 Task: Create a due date automation trigger when advanced on, on the tuesday before a card is due add content with a description ending with resume at 11:00 AM.
Action: Mouse moved to (1112, 88)
Screenshot: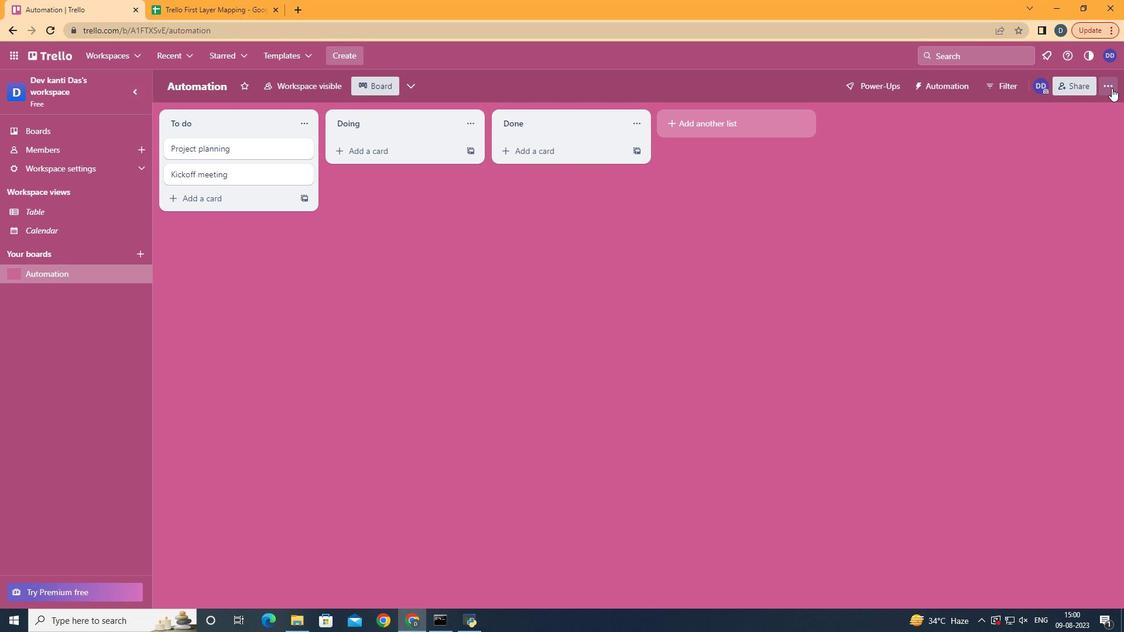 
Action: Mouse pressed left at (1112, 88)
Screenshot: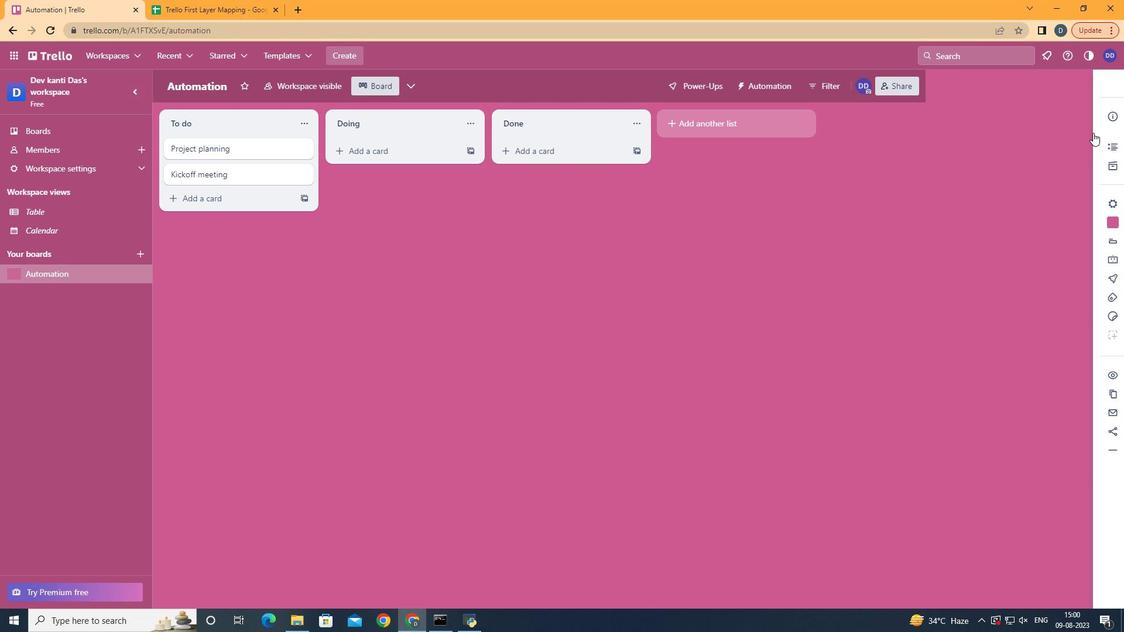 
Action: Mouse moved to (1012, 263)
Screenshot: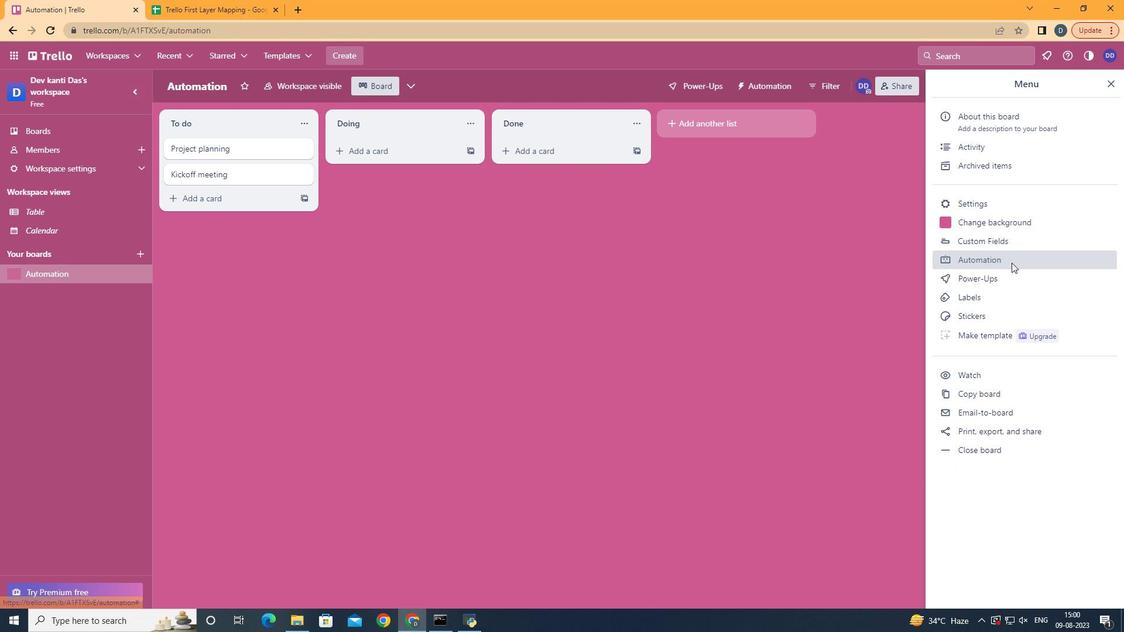 
Action: Mouse pressed left at (1012, 263)
Screenshot: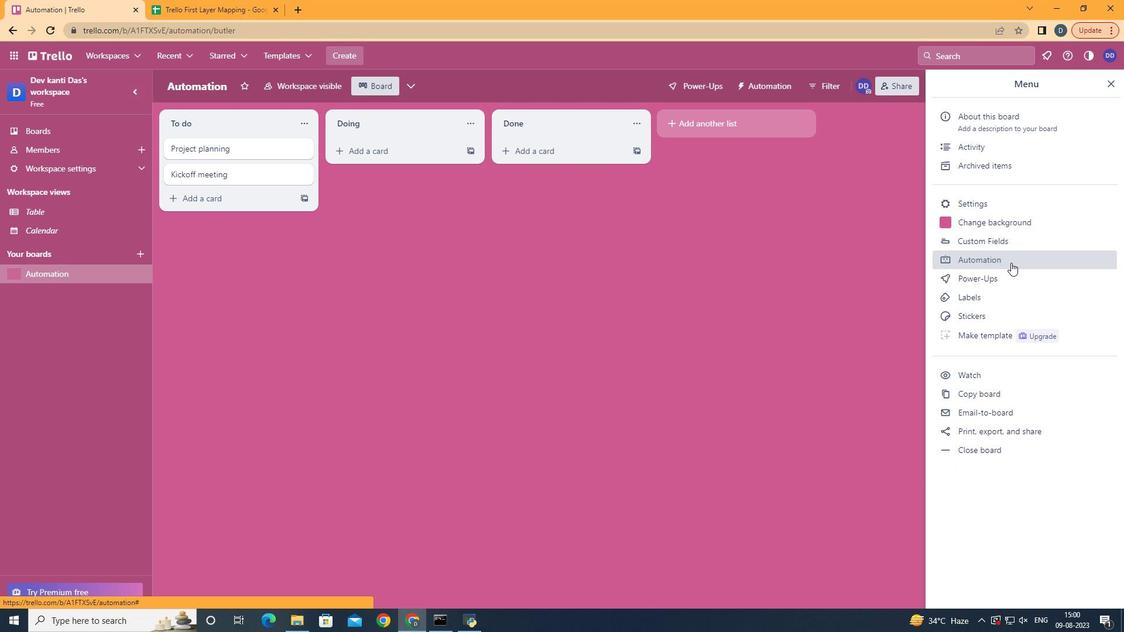 
Action: Mouse moved to (205, 239)
Screenshot: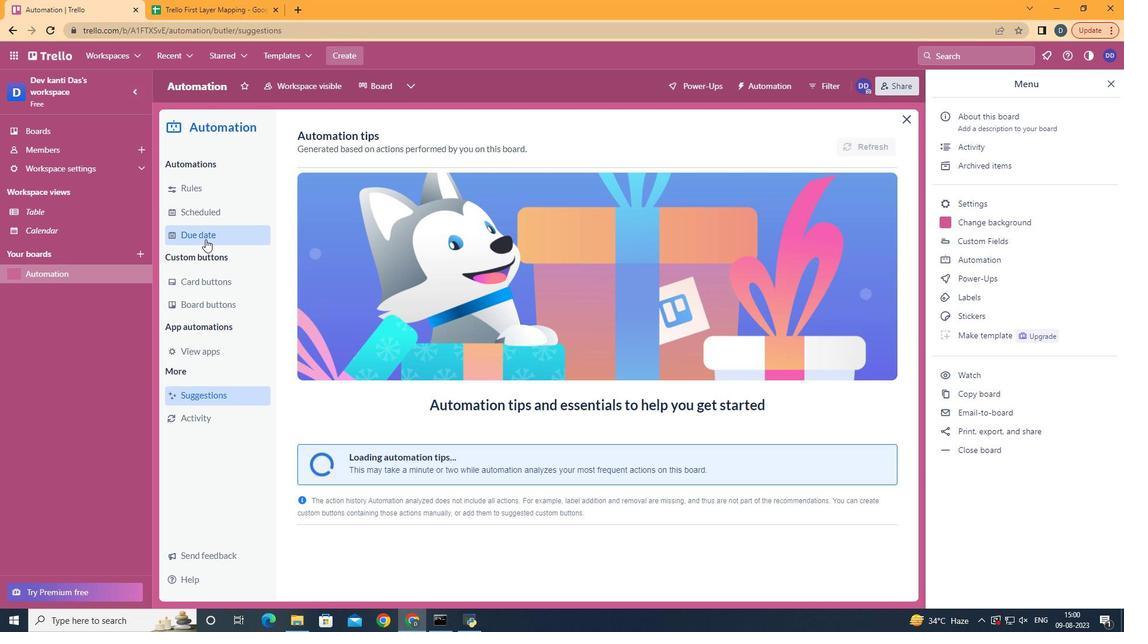
Action: Mouse pressed left at (205, 239)
Screenshot: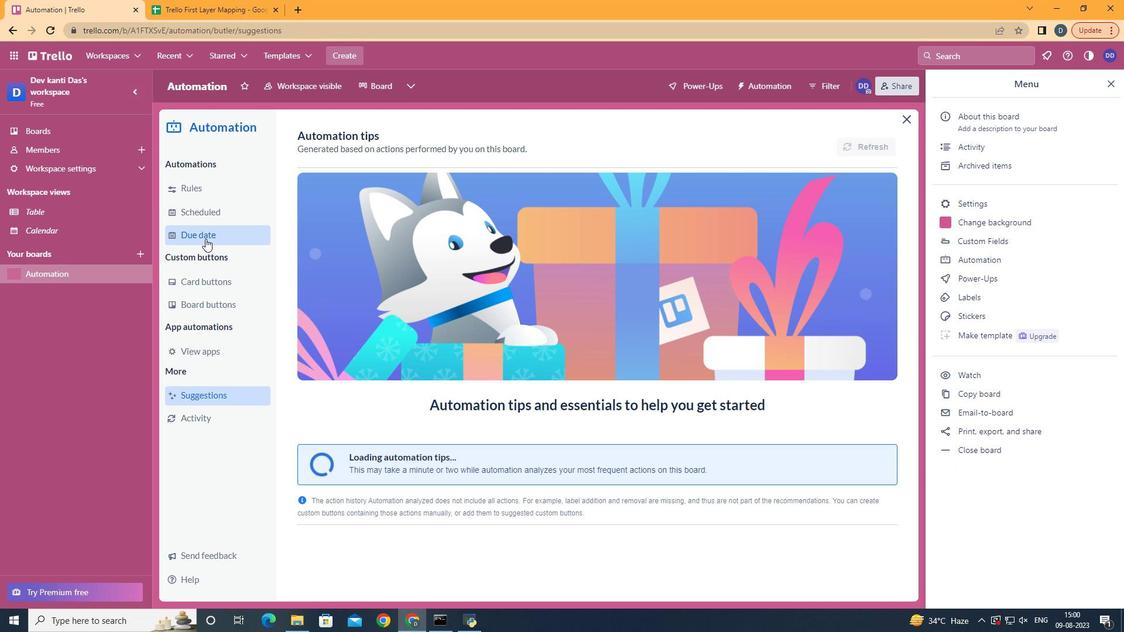 
Action: Mouse moved to (838, 144)
Screenshot: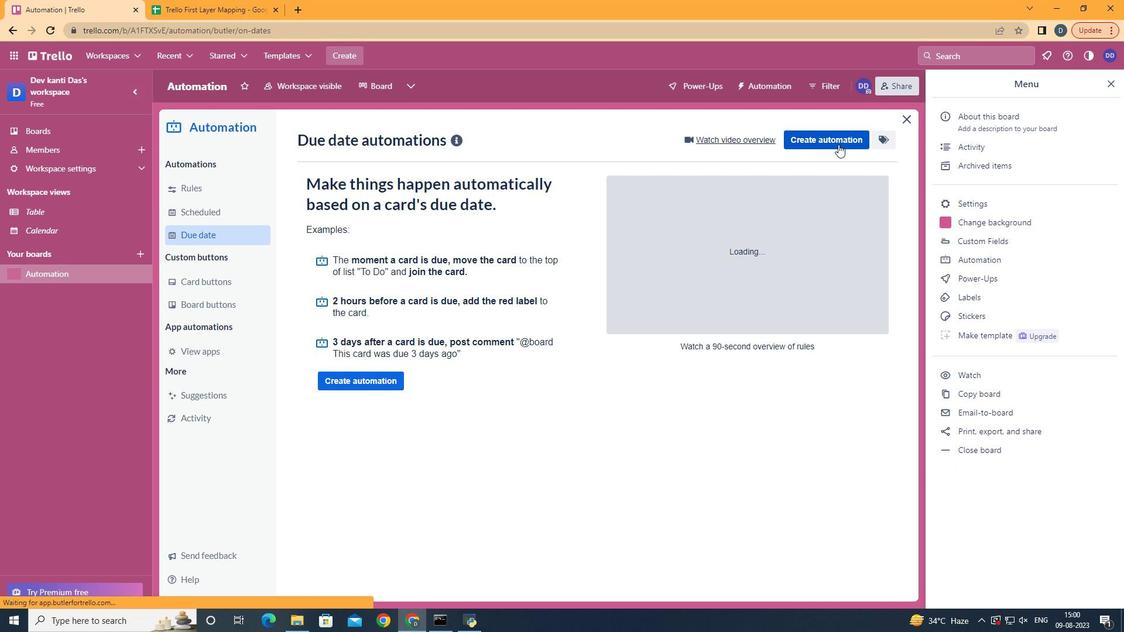 
Action: Mouse pressed left at (838, 144)
Screenshot: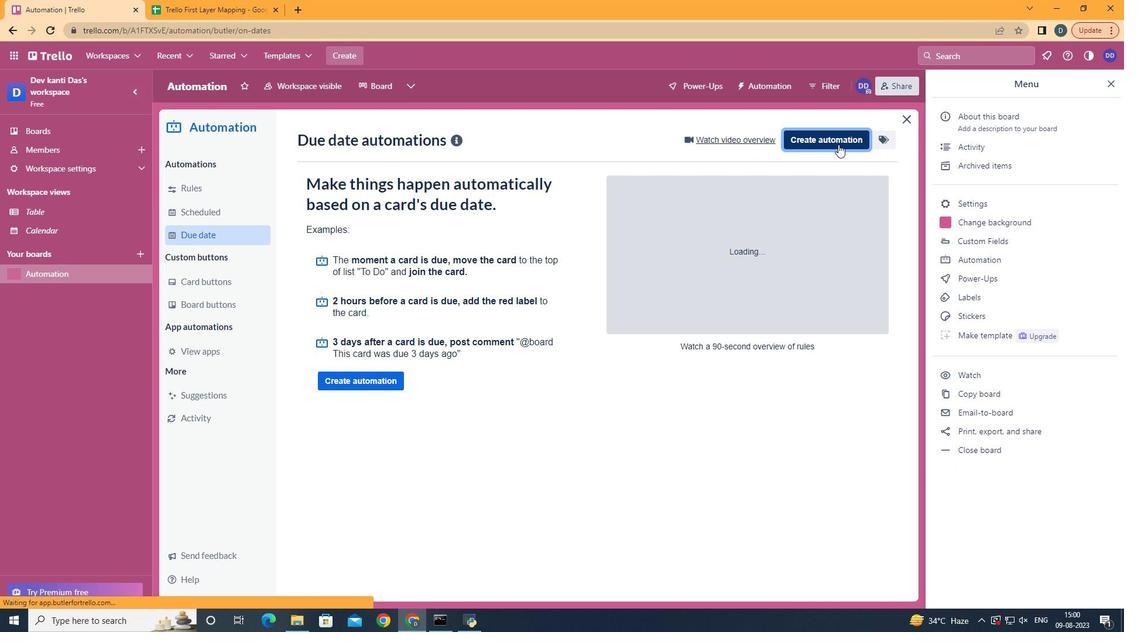 
Action: Mouse moved to (592, 248)
Screenshot: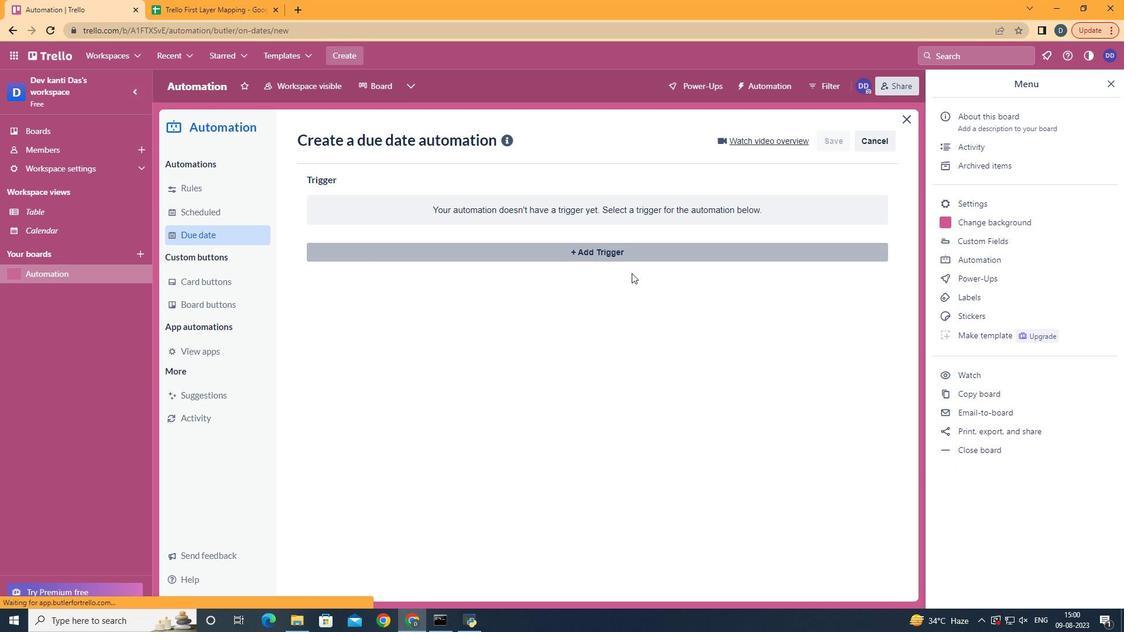 
Action: Mouse pressed left at (592, 248)
Screenshot: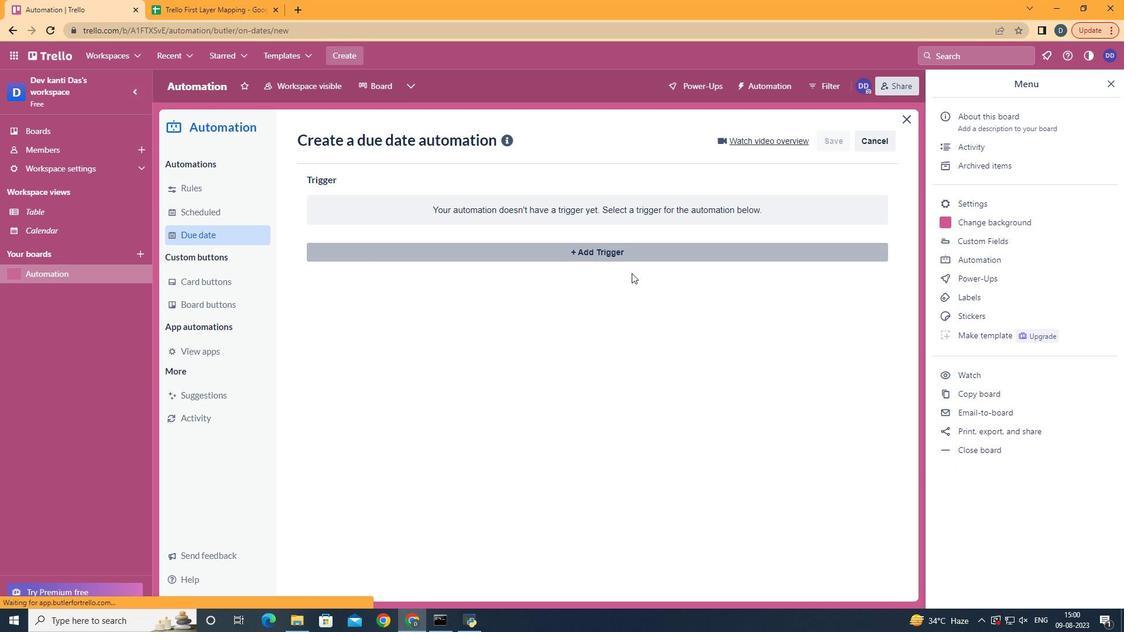 
Action: Mouse moved to (385, 331)
Screenshot: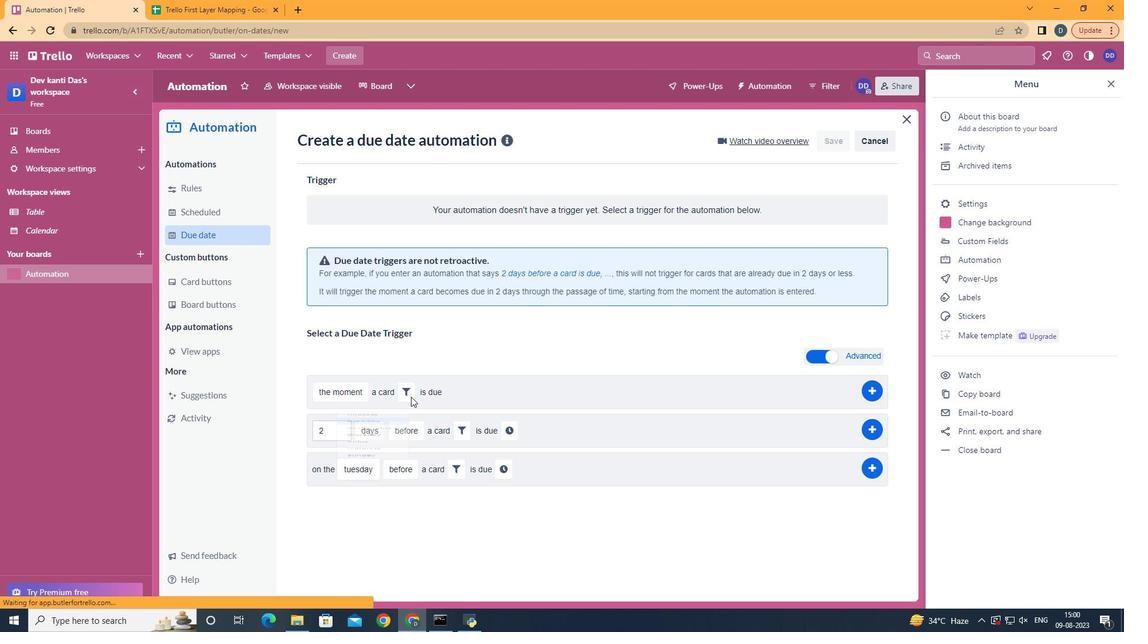 
Action: Mouse pressed left at (385, 331)
Screenshot: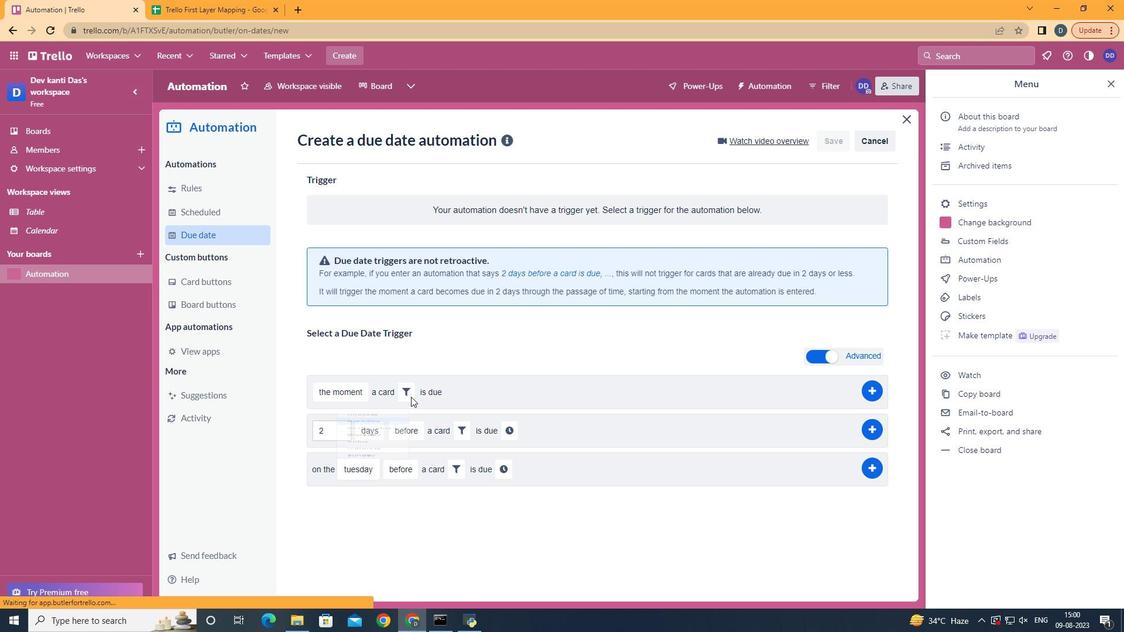 
Action: Mouse moved to (454, 464)
Screenshot: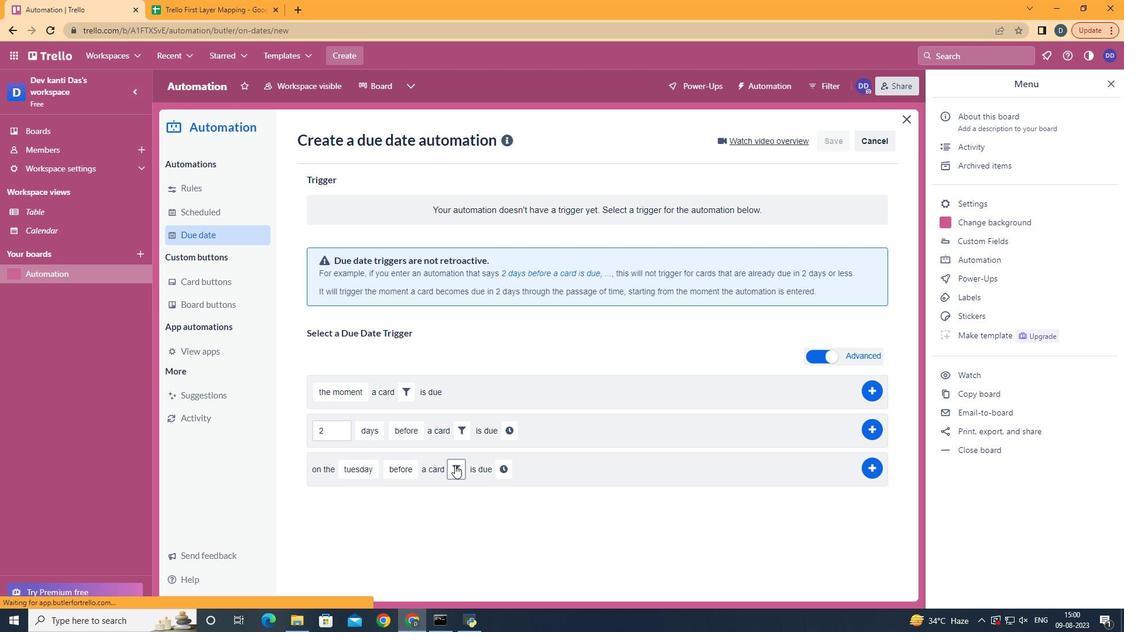 
Action: Mouse pressed left at (454, 464)
Screenshot: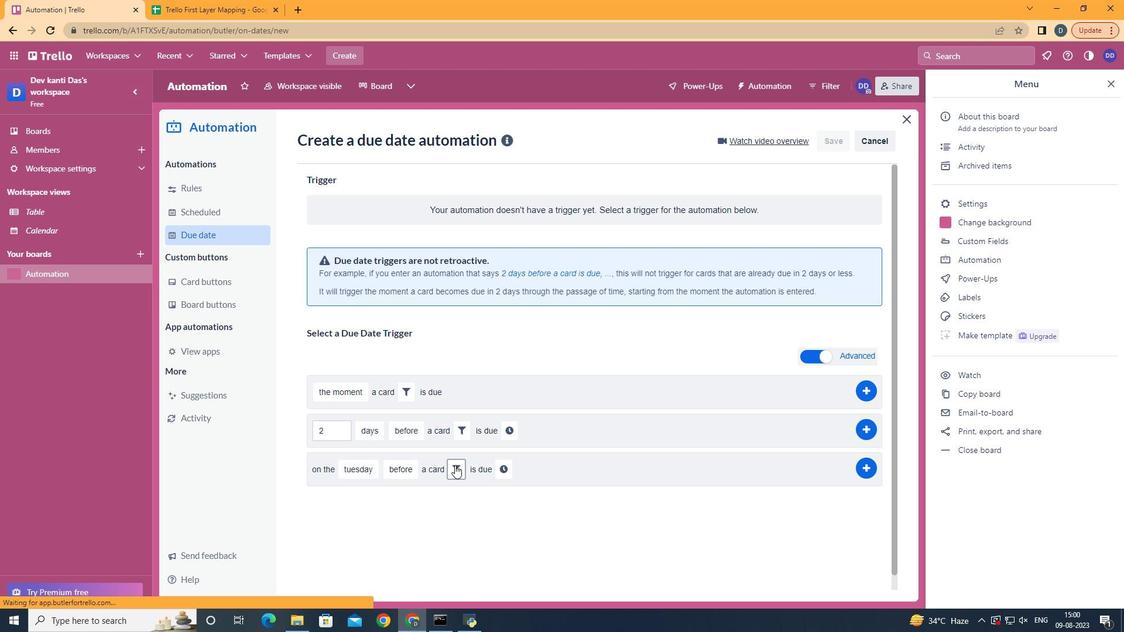 
Action: Mouse moved to (592, 503)
Screenshot: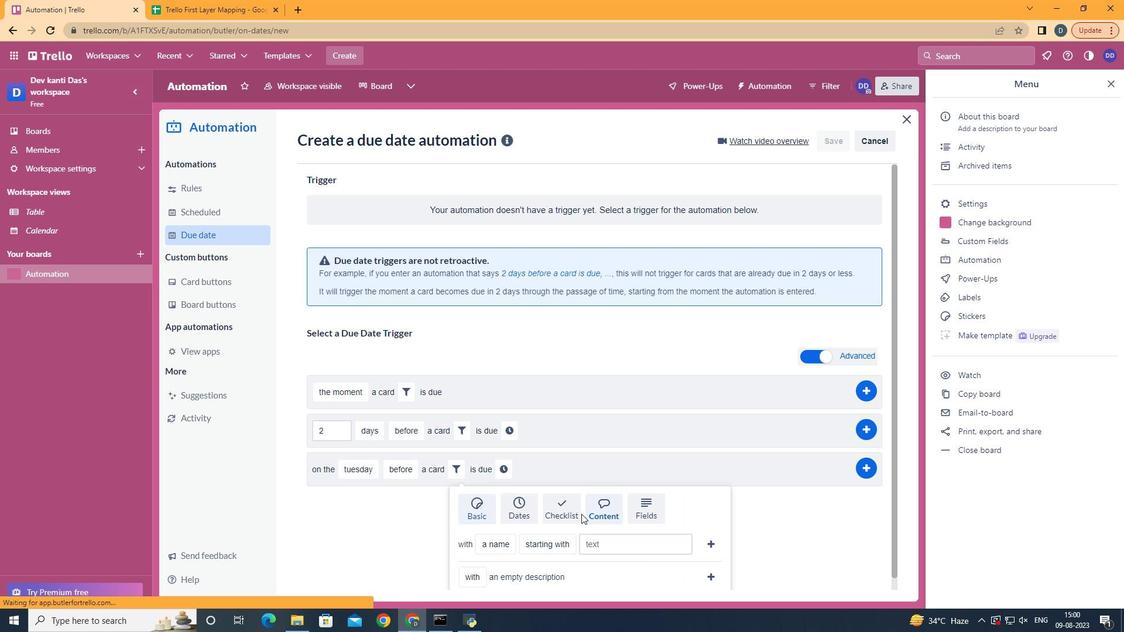 
Action: Mouse pressed left at (592, 503)
Screenshot: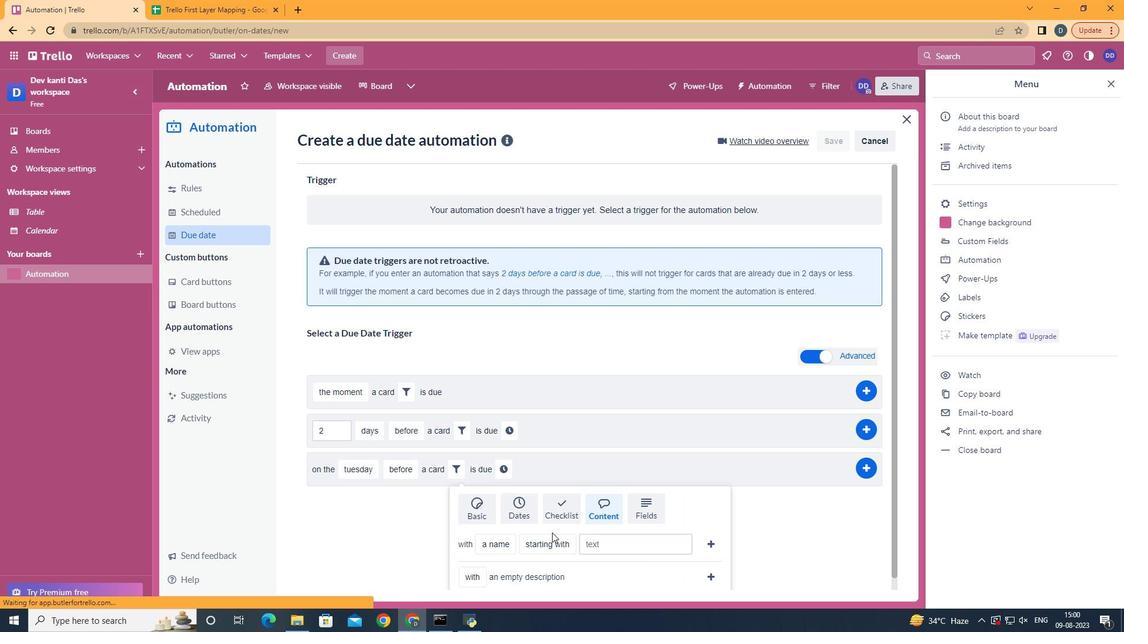 
Action: Mouse moved to (509, 496)
Screenshot: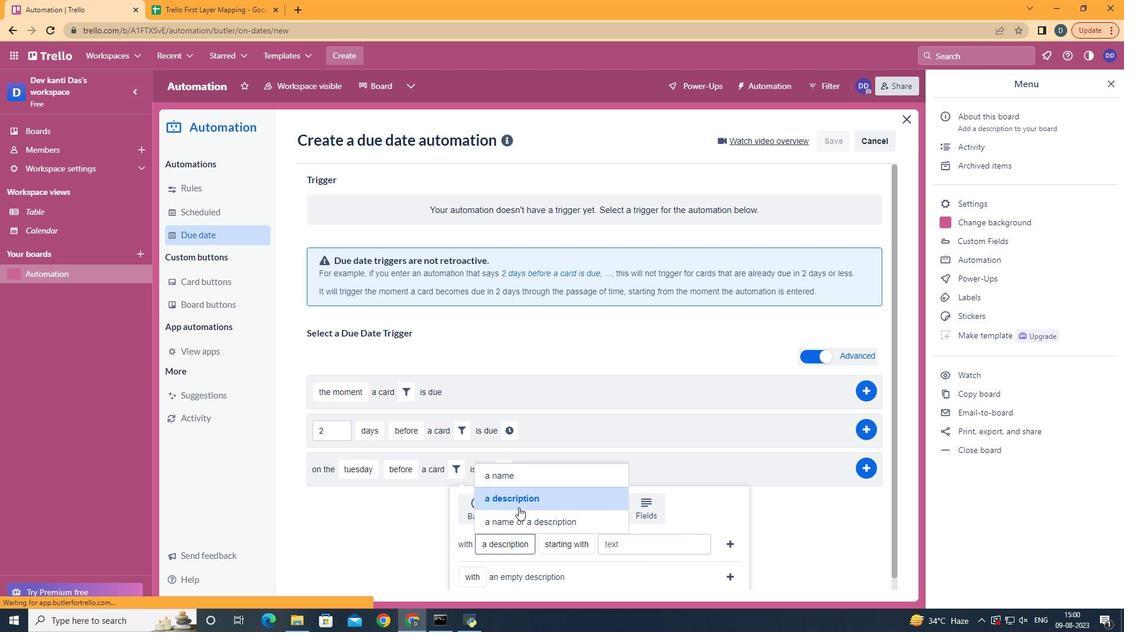 
Action: Mouse pressed left at (509, 496)
Screenshot: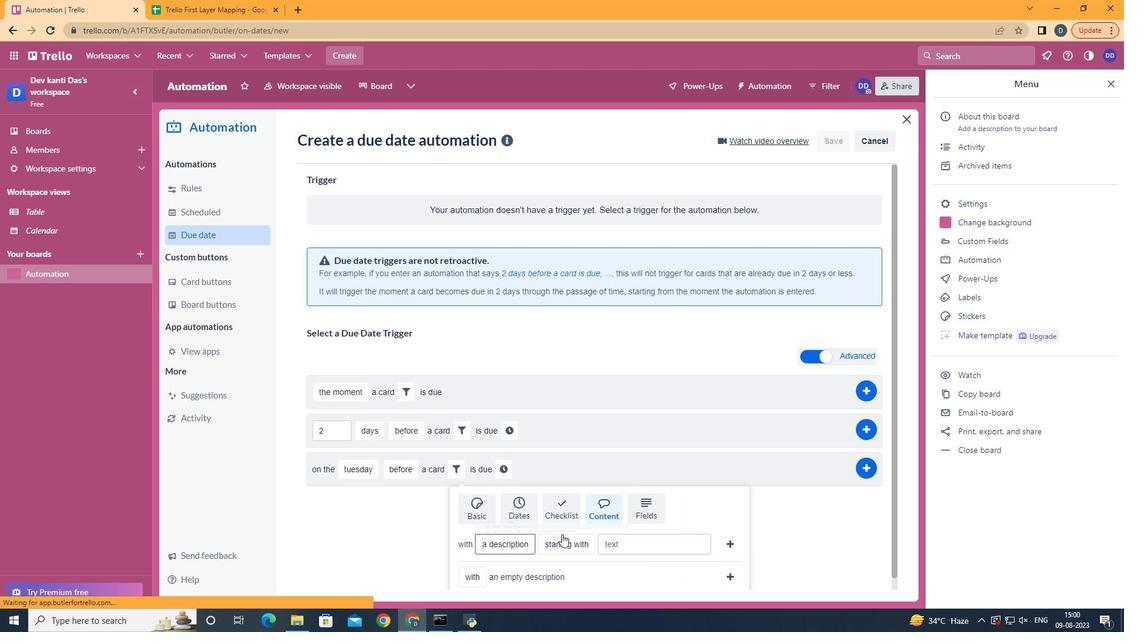 
Action: Mouse moved to (591, 421)
Screenshot: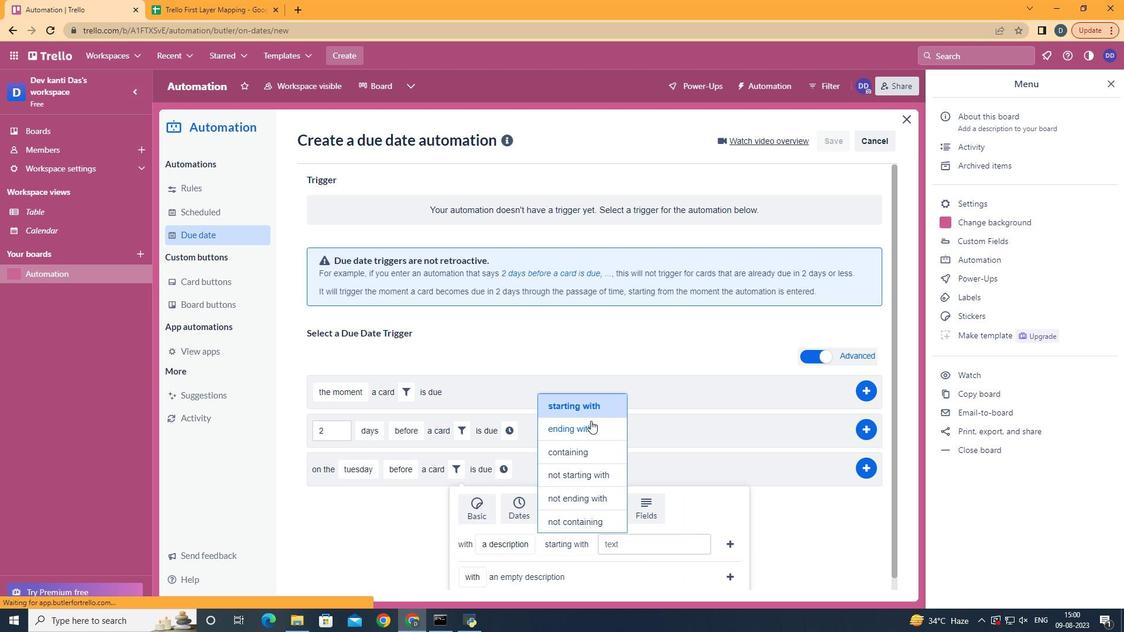 
Action: Mouse pressed left at (591, 421)
Screenshot: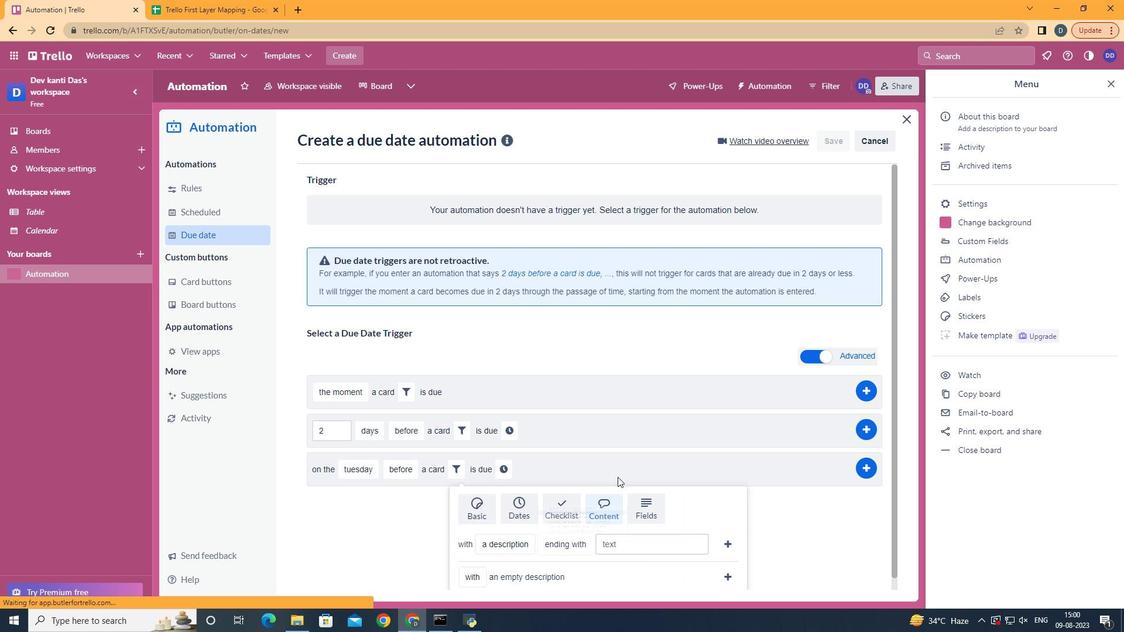
Action: Mouse moved to (669, 556)
Screenshot: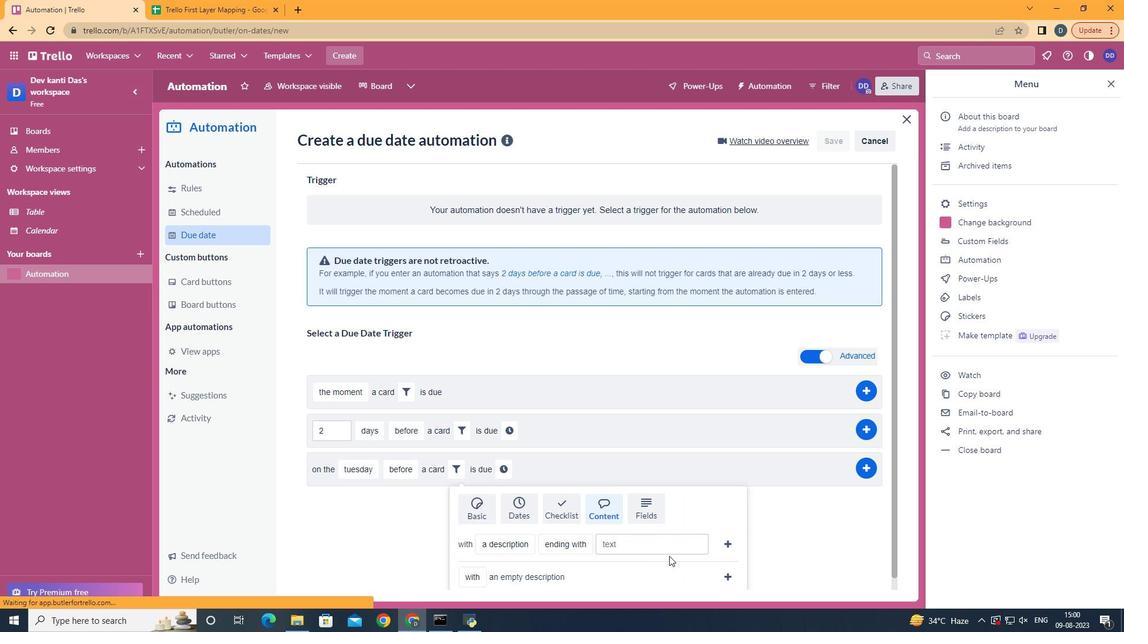 
Action: Mouse pressed left at (669, 556)
Screenshot: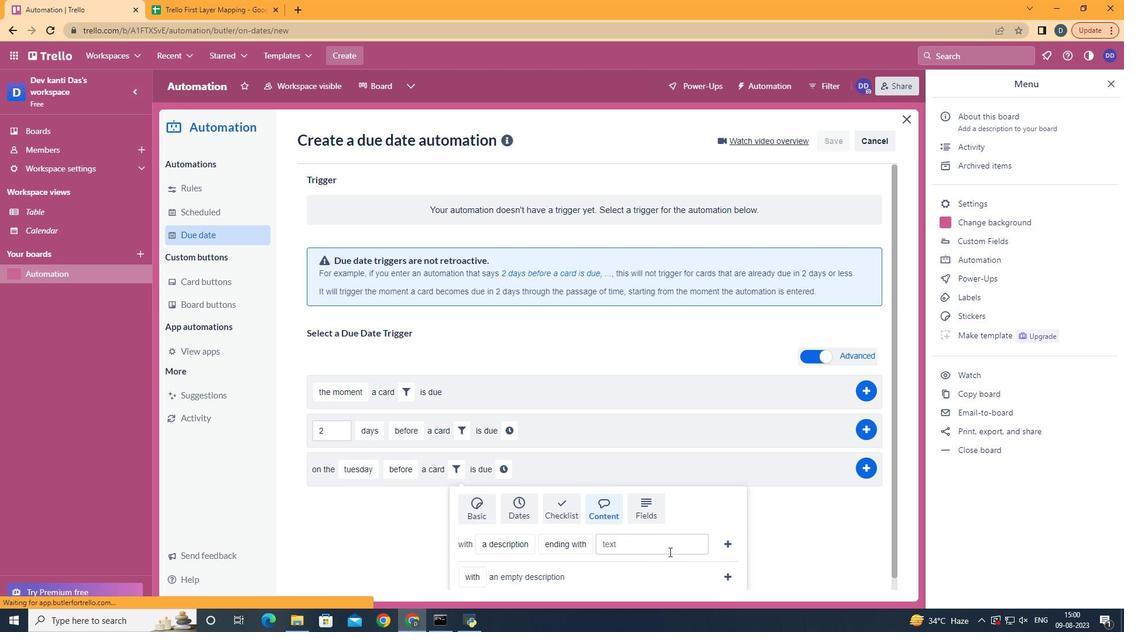 
Action: Mouse moved to (670, 551)
Screenshot: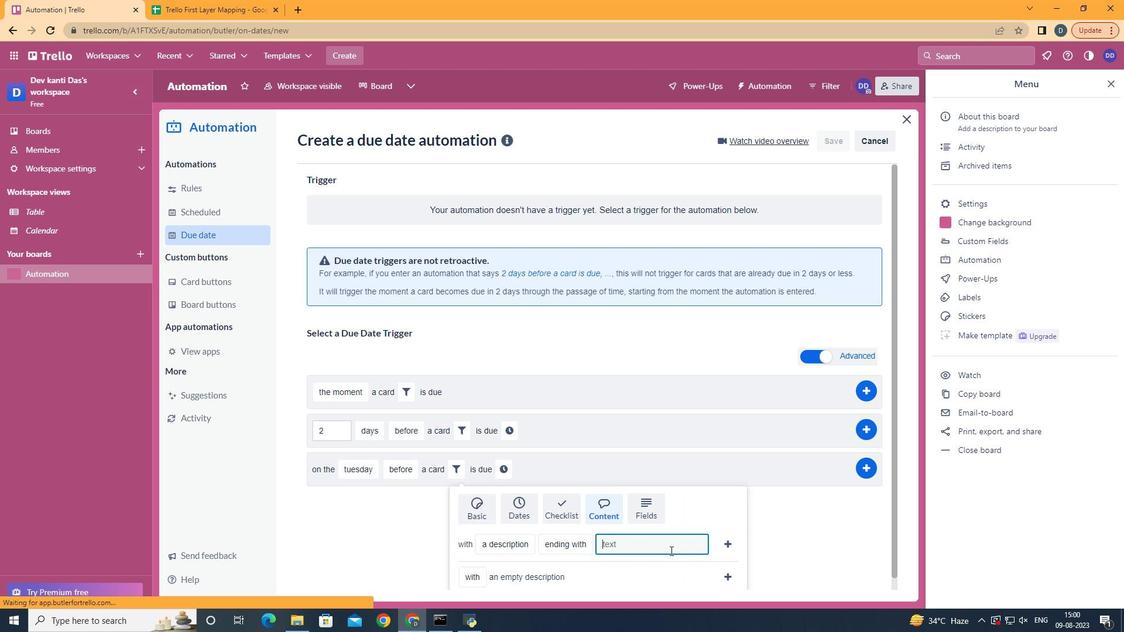 
Action: Mouse pressed left at (670, 551)
Screenshot: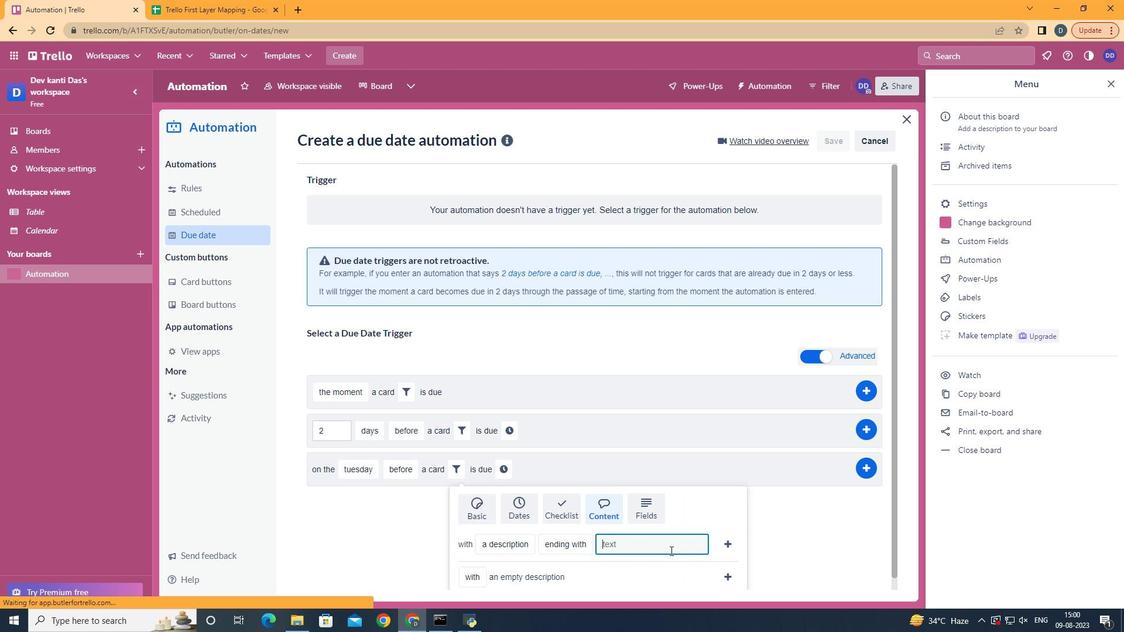 
Action: Mouse moved to (670, 551)
Screenshot: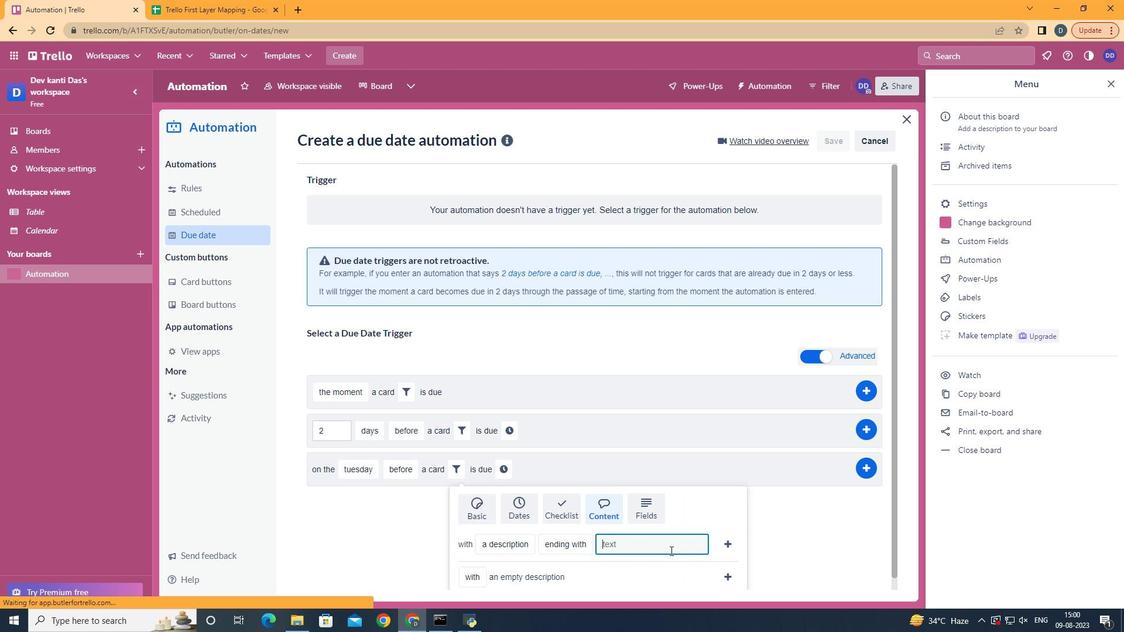 
Action: Key pressed resume
Screenshot: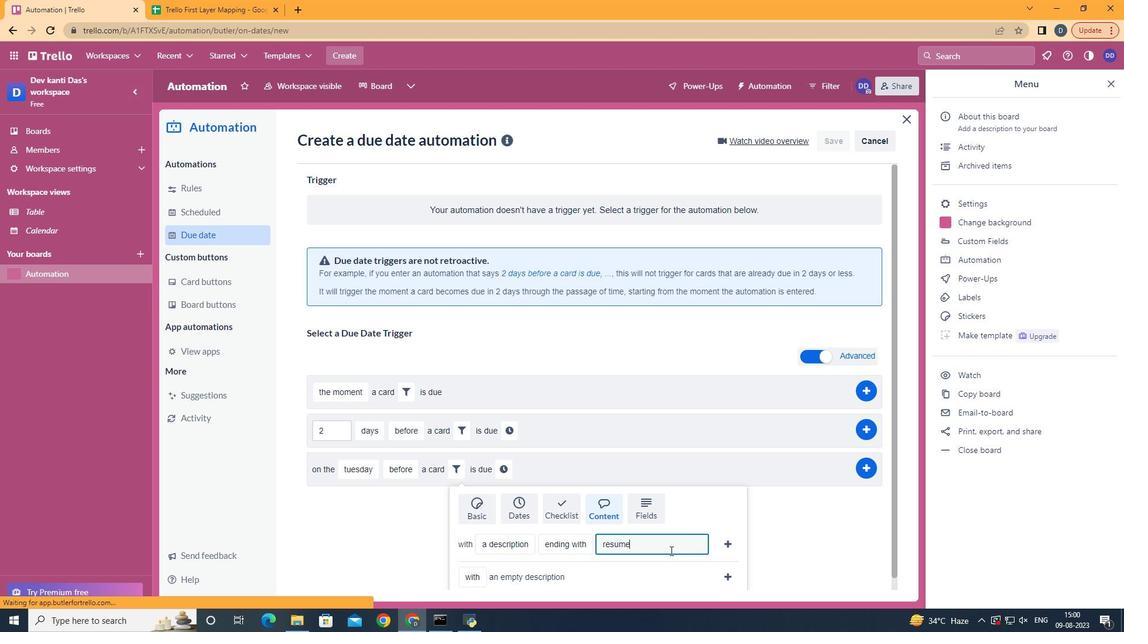 
Action: Mouse moved to (729, 554)
Screenshot: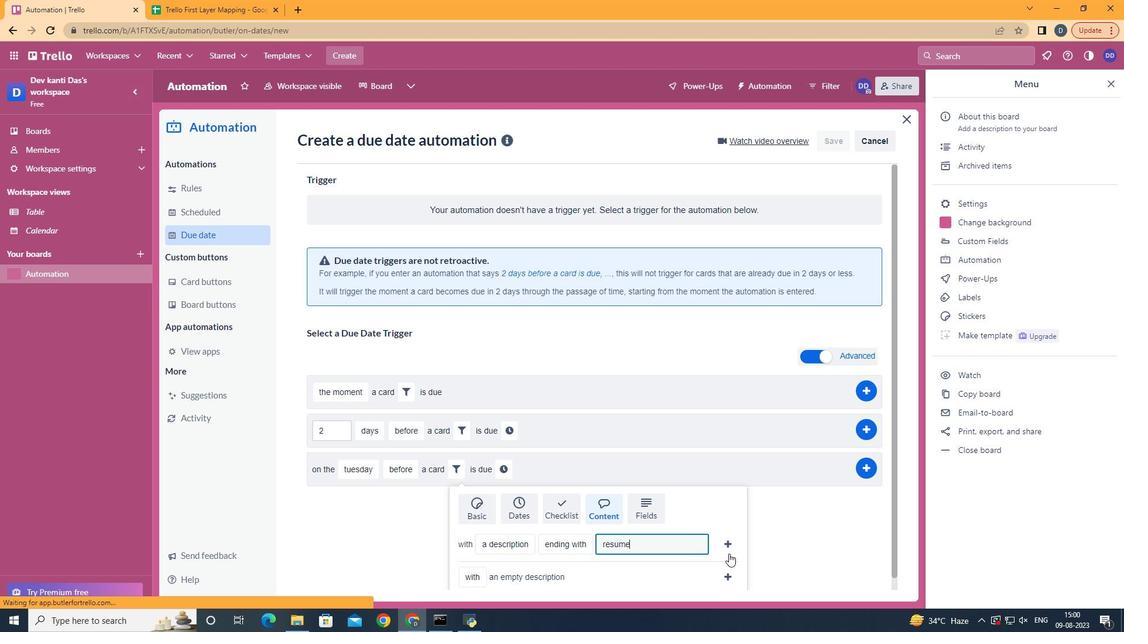 
Action: Mouse pressed left at (729, 554)
Screenshot: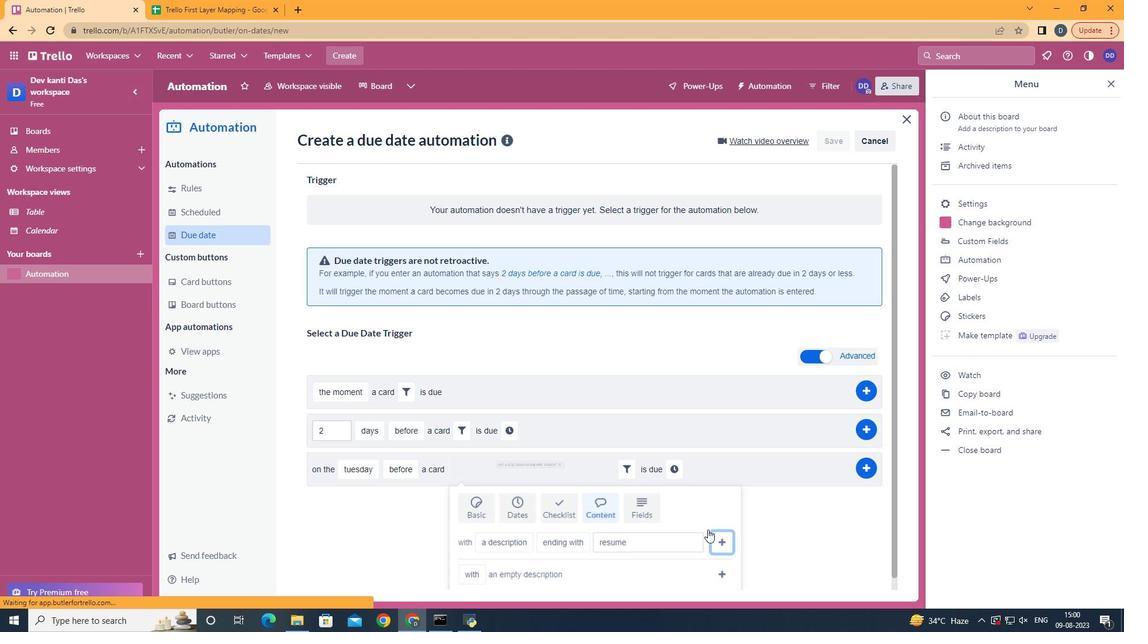 
Action: Mouse moved to (677, 475)
Screenshot: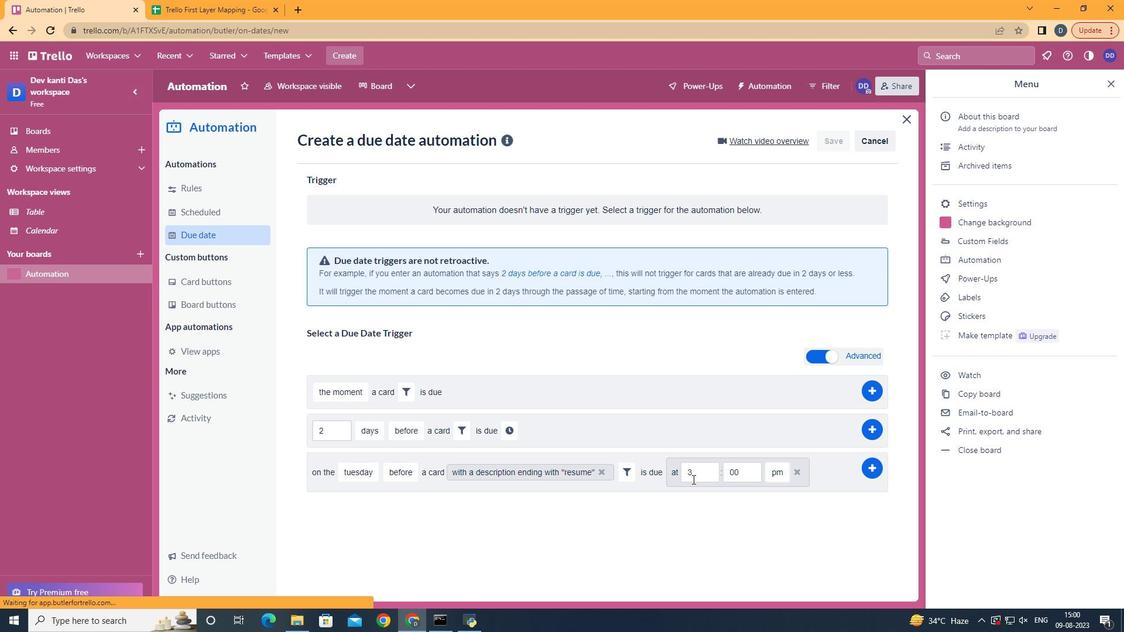 
Action: Mouse pressed left at (677, 475)
Screenshot: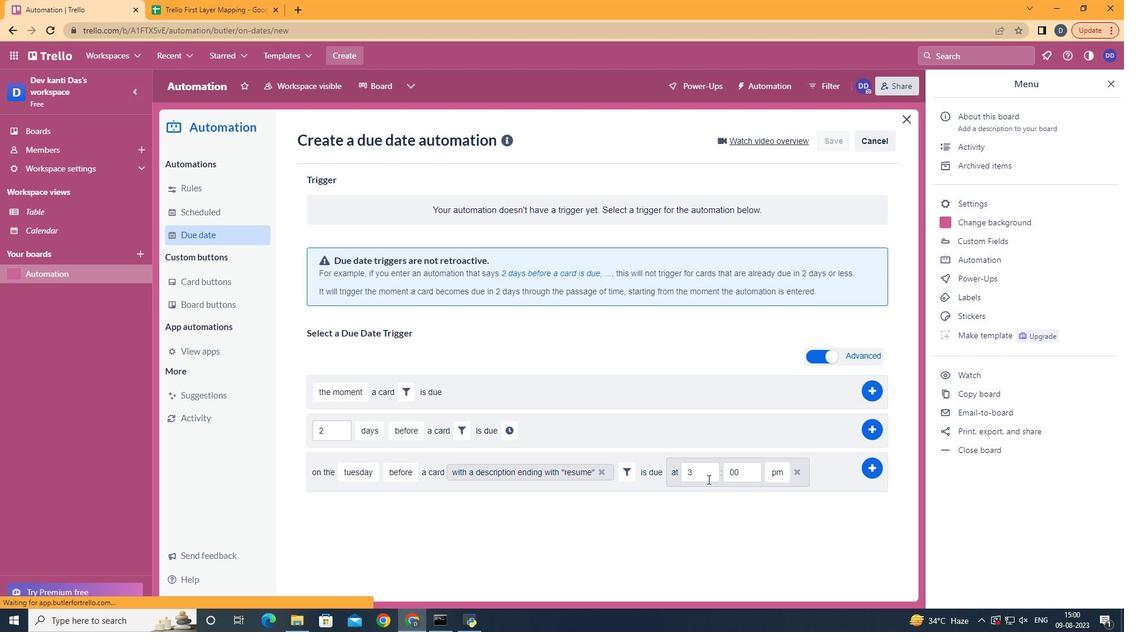 
Action: Mouse moved to (708, 479)
Screenshot: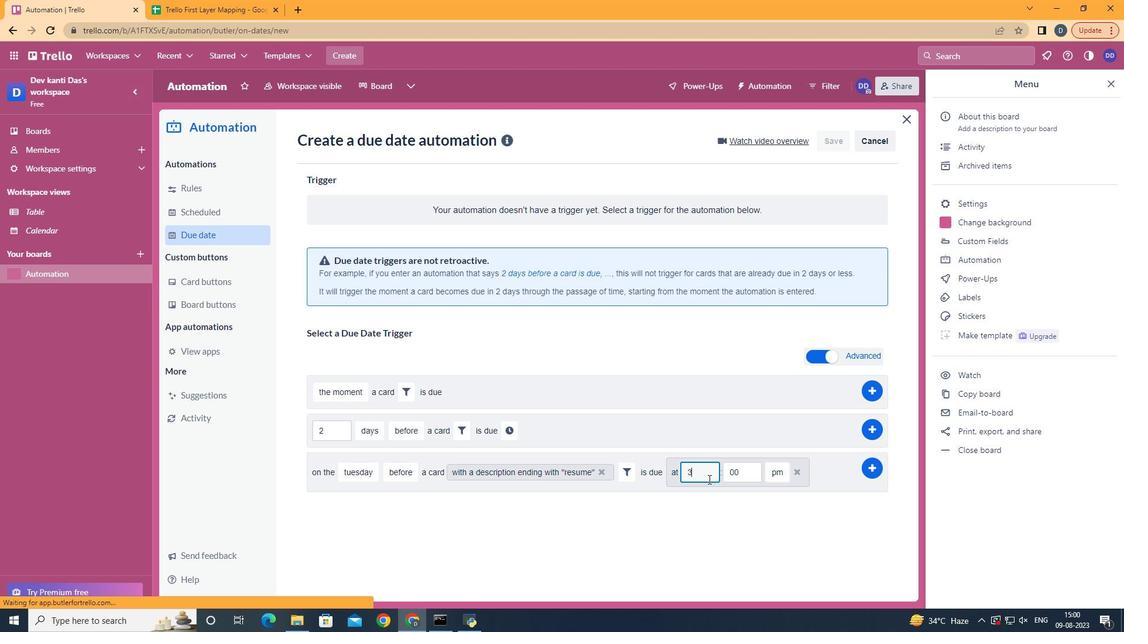 
Action: Mouse pressed left at (708, 479)
Screenshot: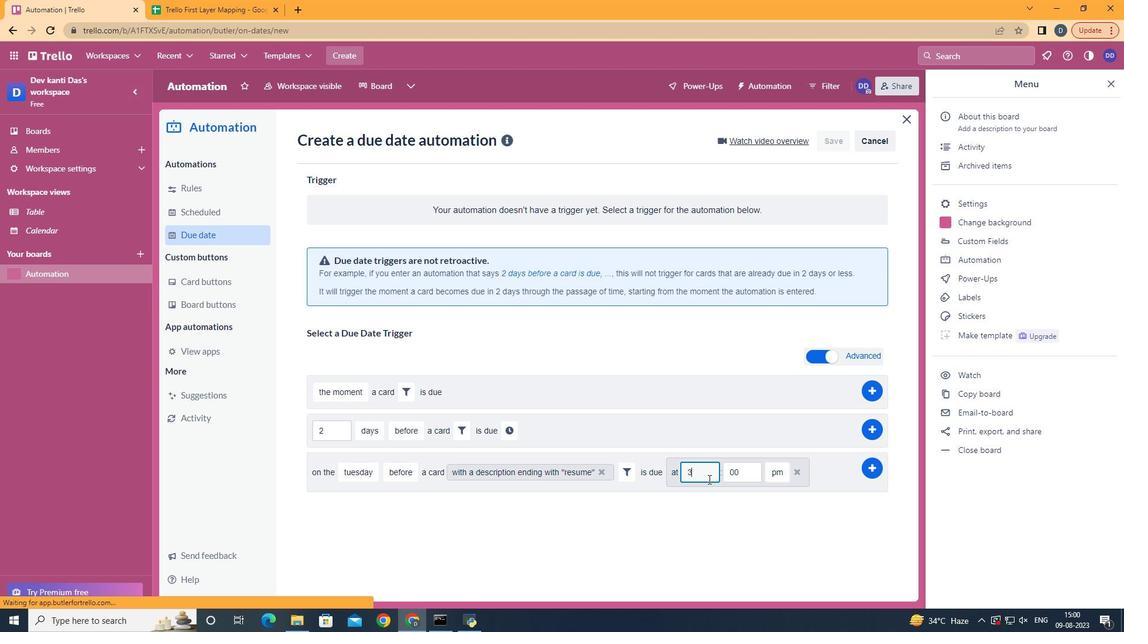 
Action: Key pressed <Key.backspace>11
Screenshot: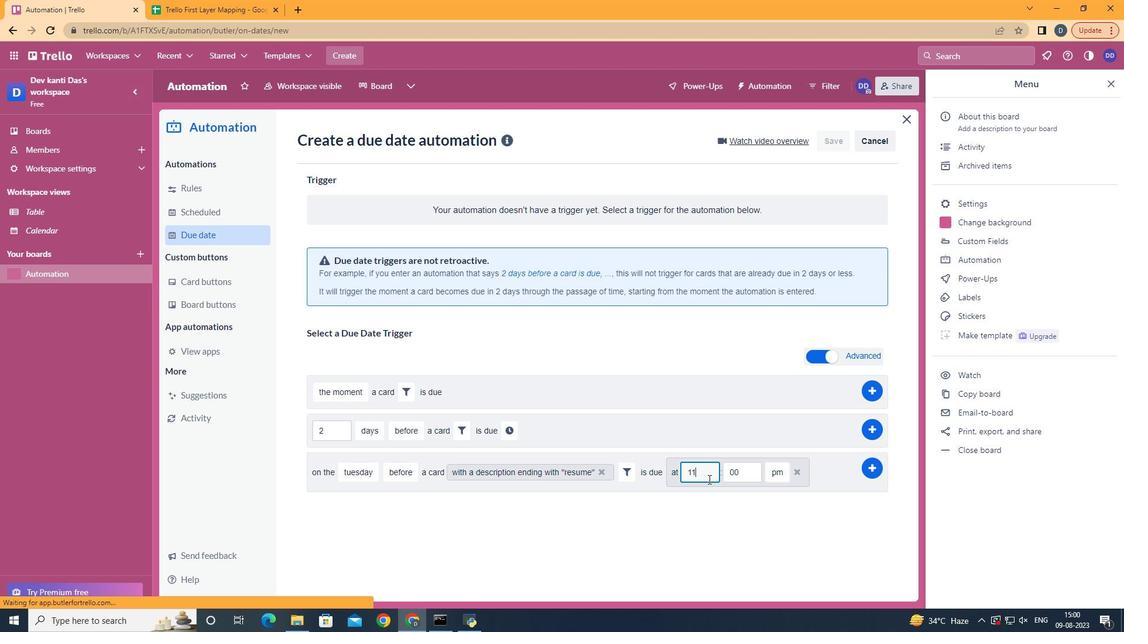 
Action: Mouse moved to (779, 486)
Screenshot: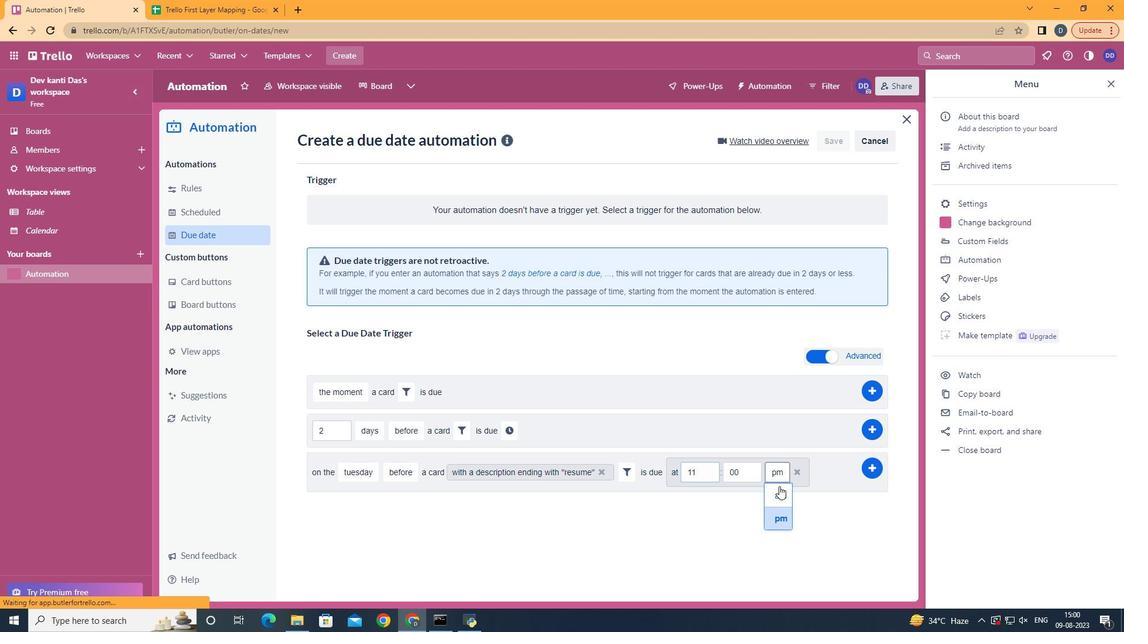 
Action: Mouse pressed left at (779, 486)
Screenshot: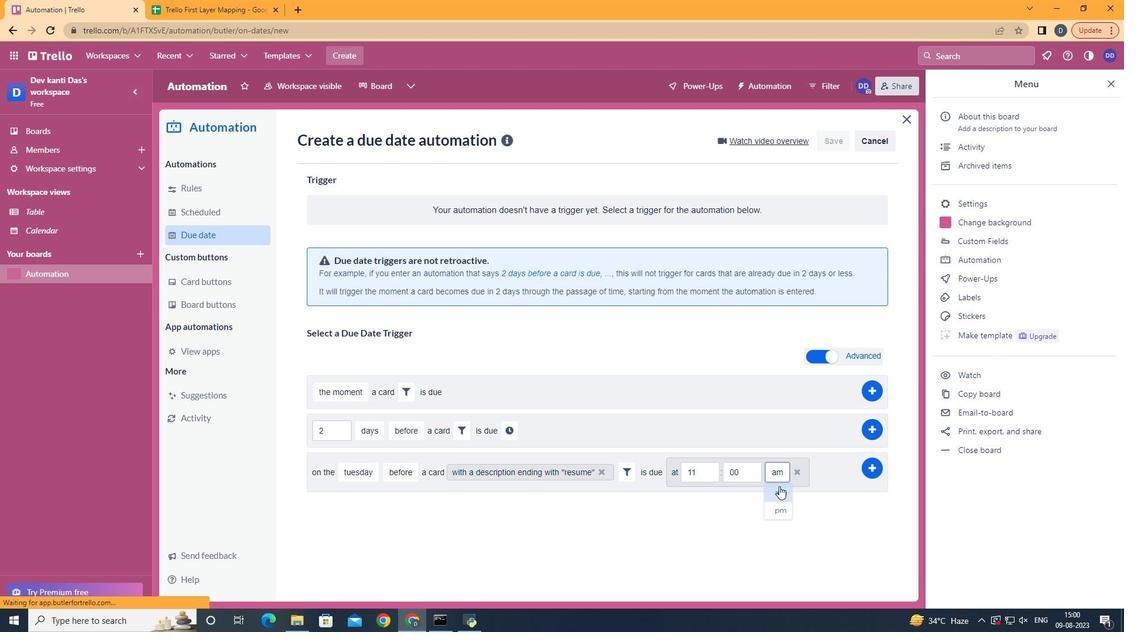 
Action: Mouse moved to (874, 469)
Screenshot: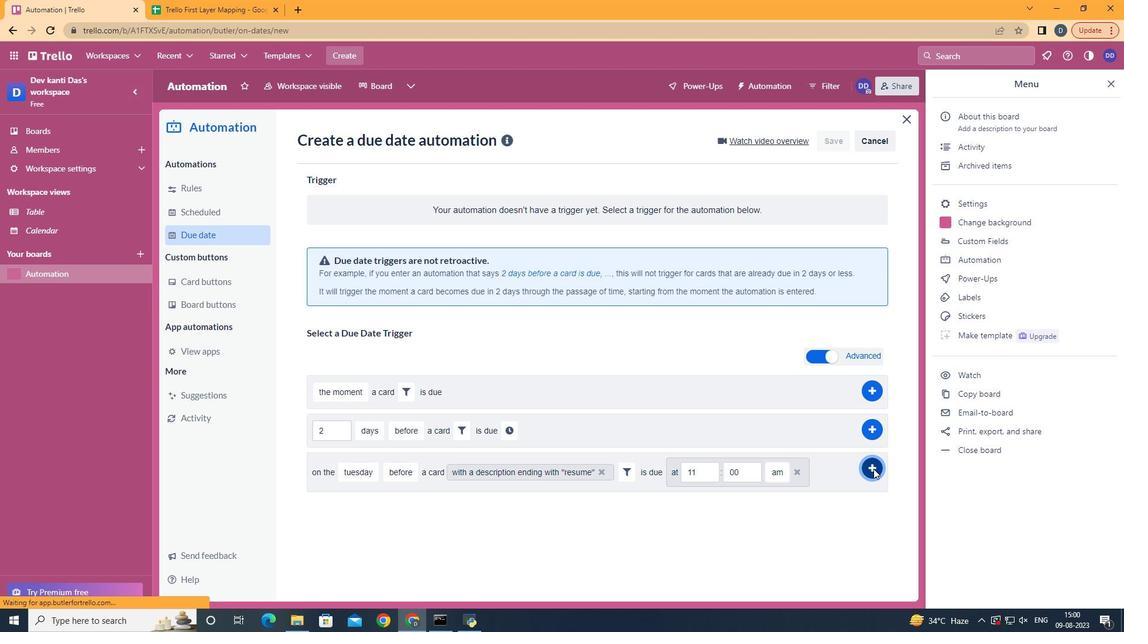 
Action: Mouse pressed left at (874, 469)
Screenshot: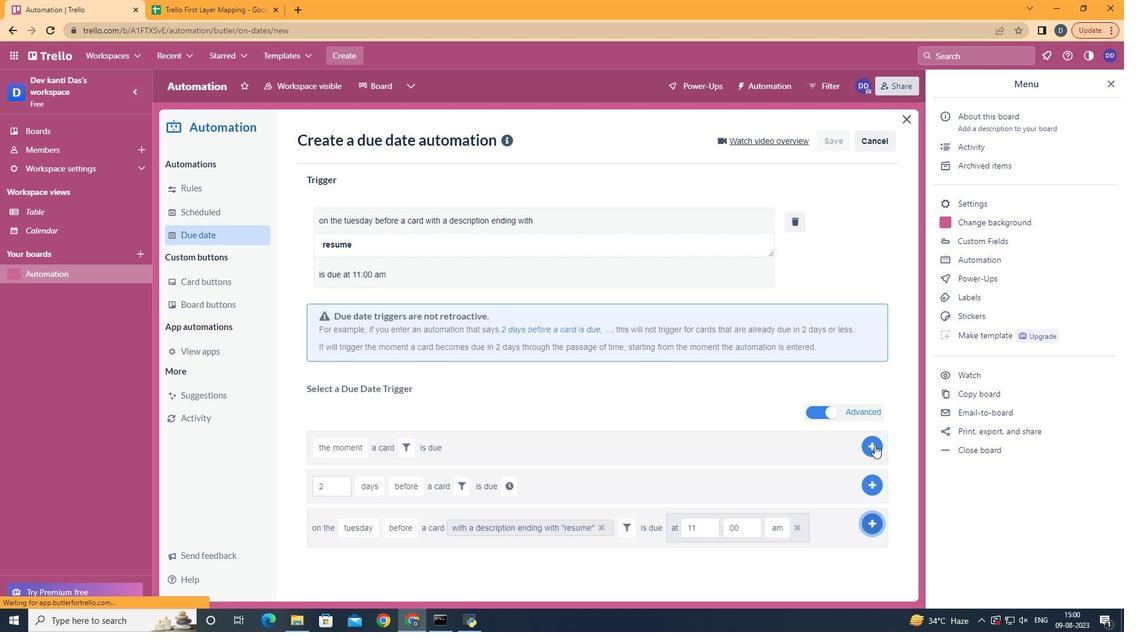 
Action: Mouse moved to (662, 270)
Screenshot: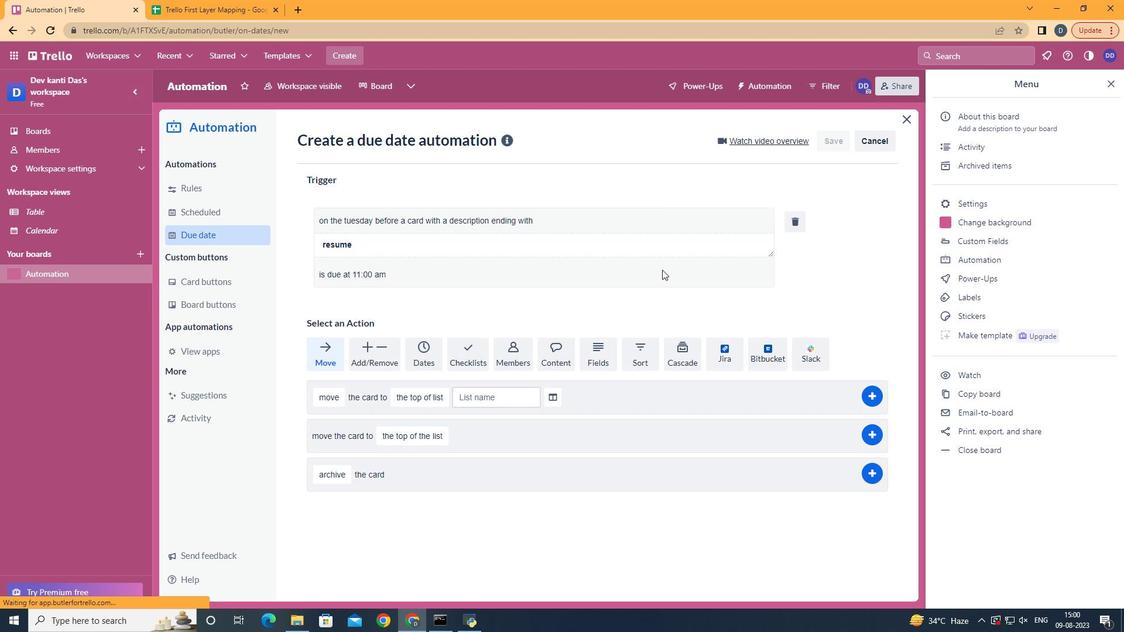 
